 Task: Check the safety & property of Orderville, Utah, US.
Action: Mouse moved to (878, 139)
Screenshot: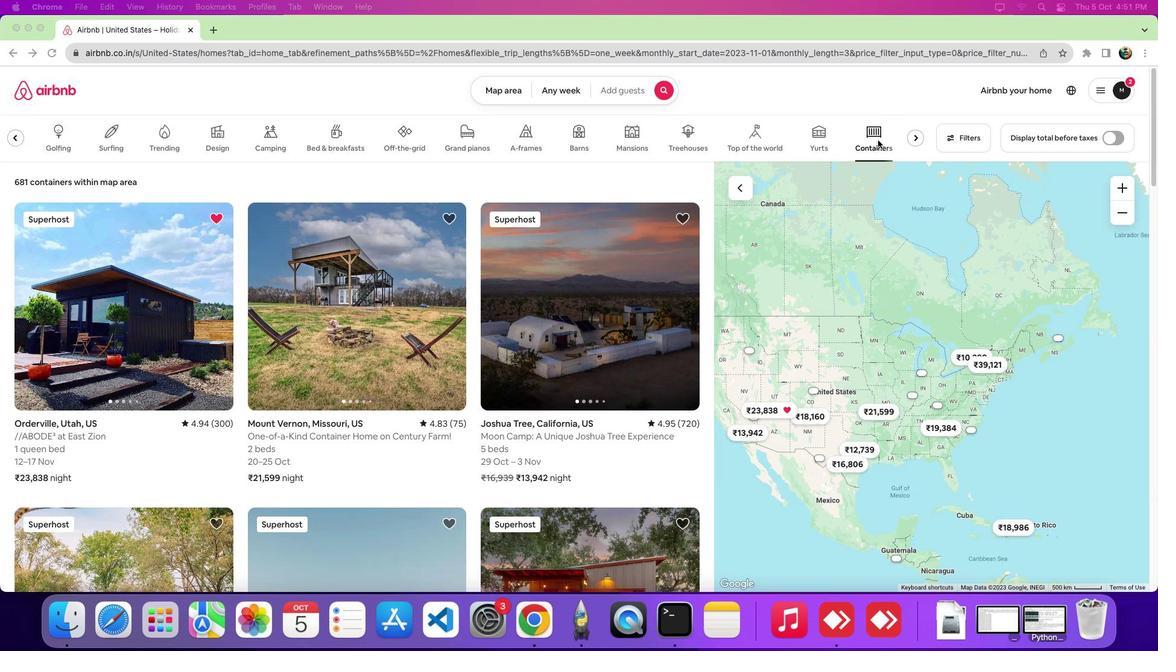 
Action: Mouse pressed left at (878, 139)
Screenshot: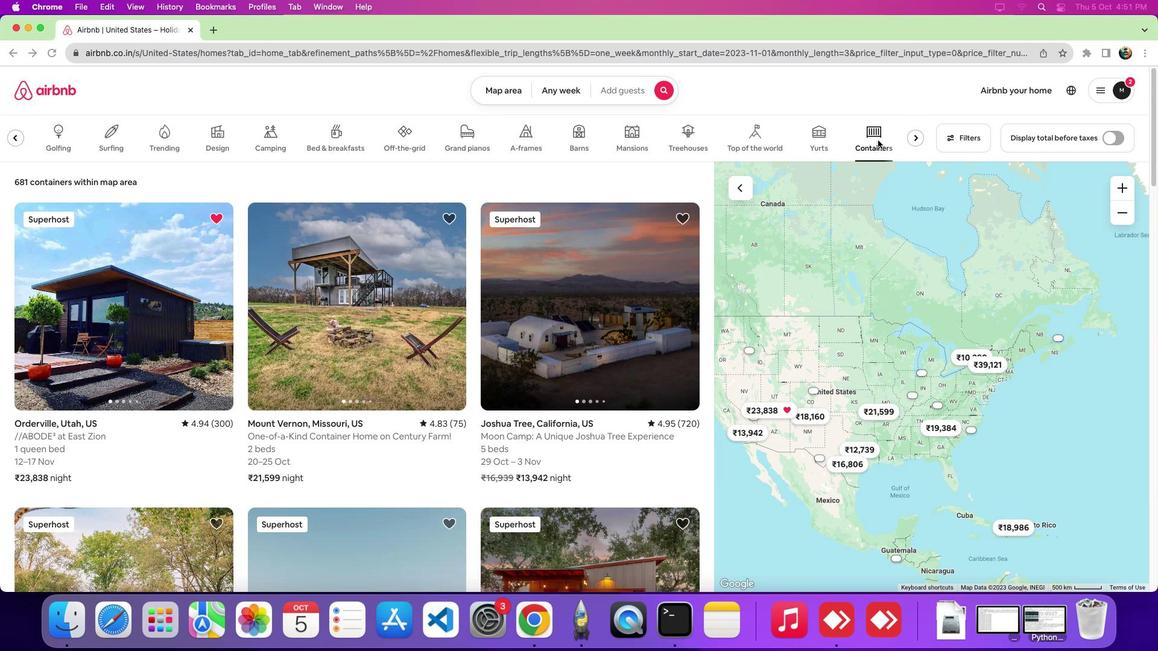 
Action: Mouse moved to (94, 355)
Screenshot: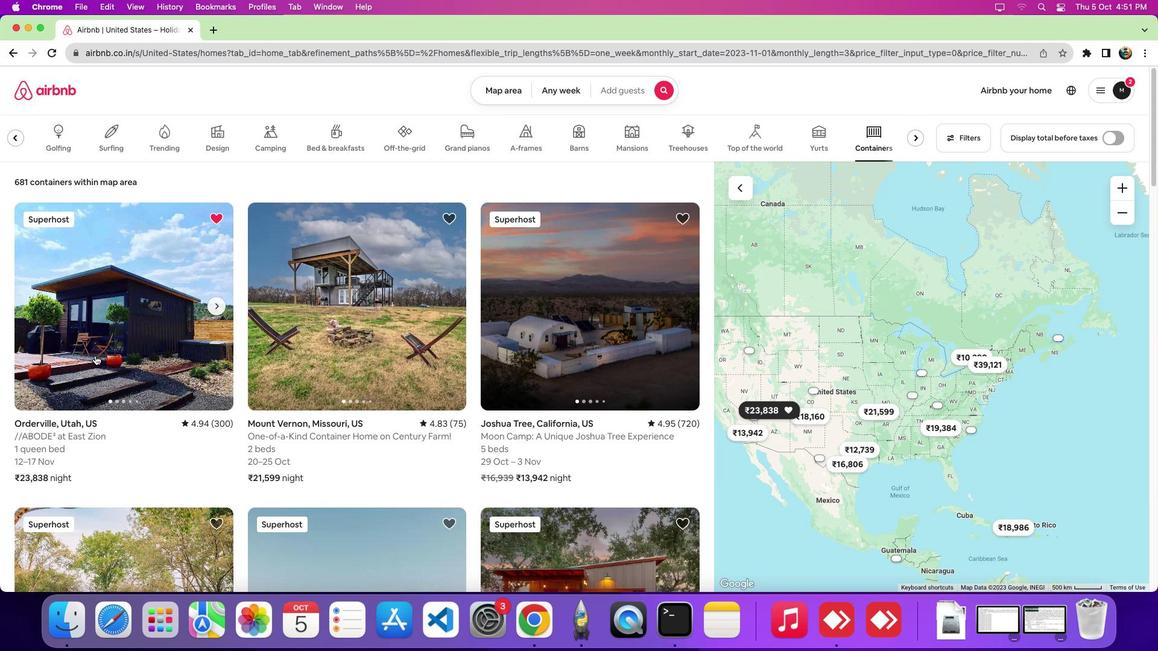 
Action: Mouse pressed left at (94, 355)
Screenshot: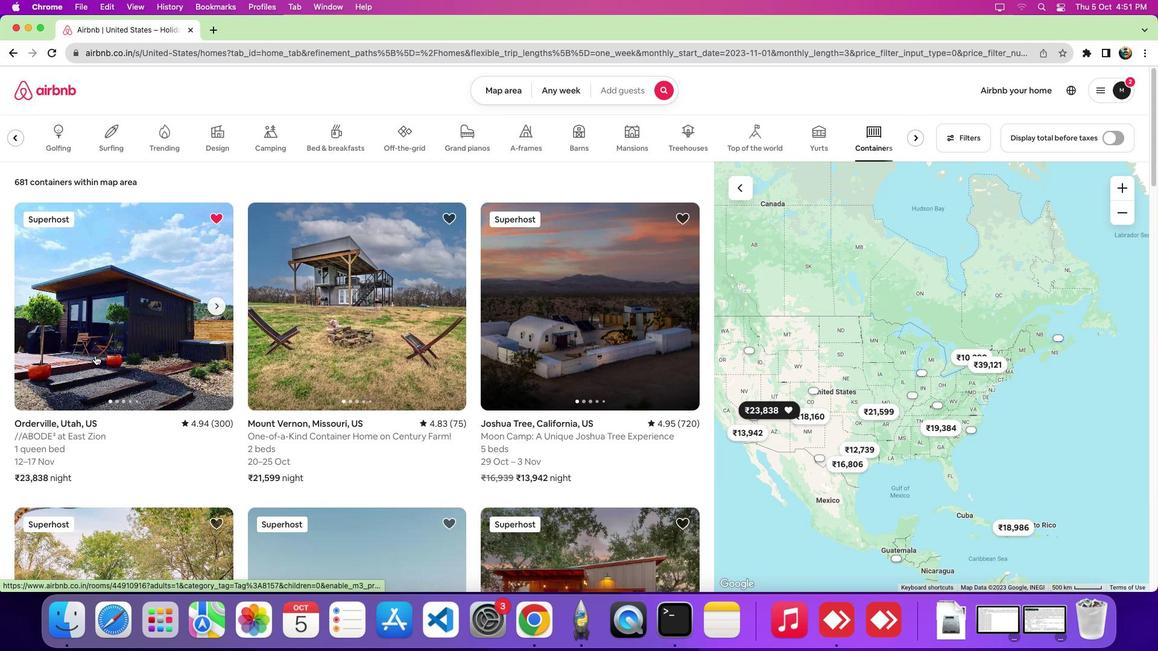 
Action: Mouse moved to (678, 408)
Screenshot: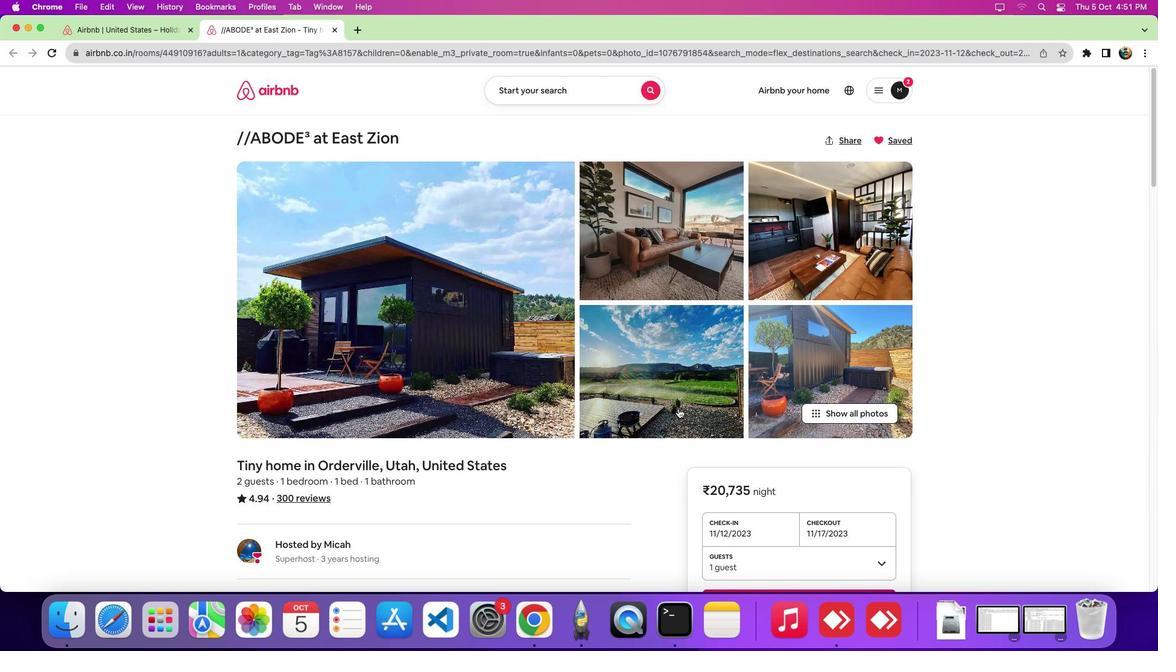 
Action: Mouse scrolled (678, 408) with delta (0, 0)
Screenshot: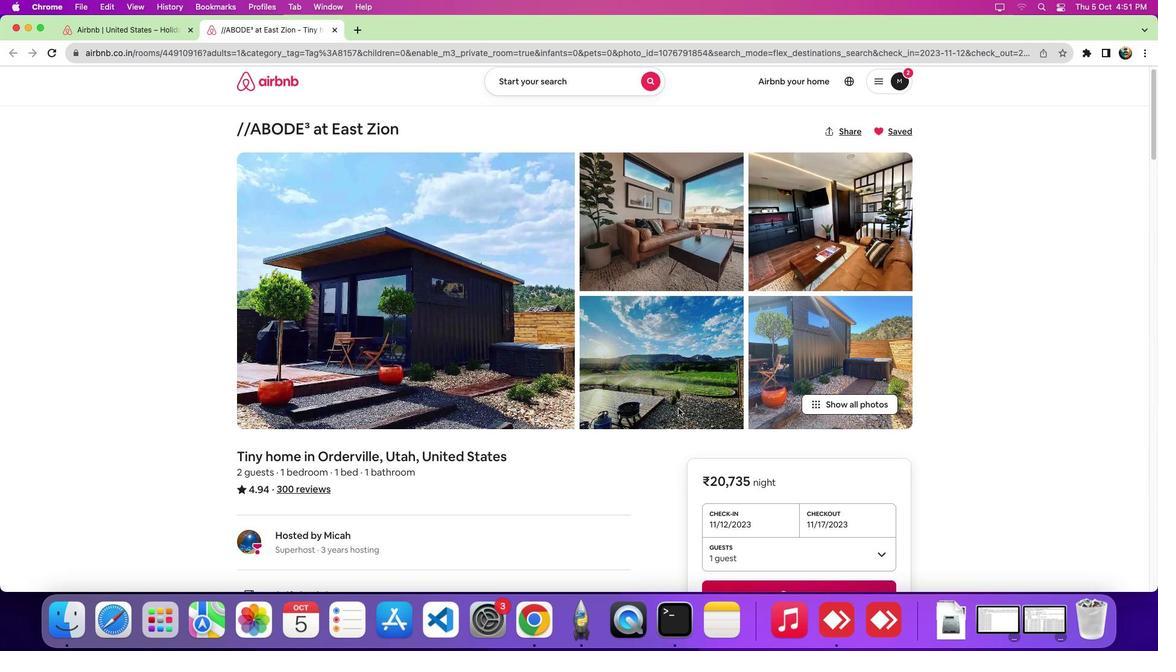 
Action: Mouse scrolled (678, 408) with delta (0, 0)
Screenshot: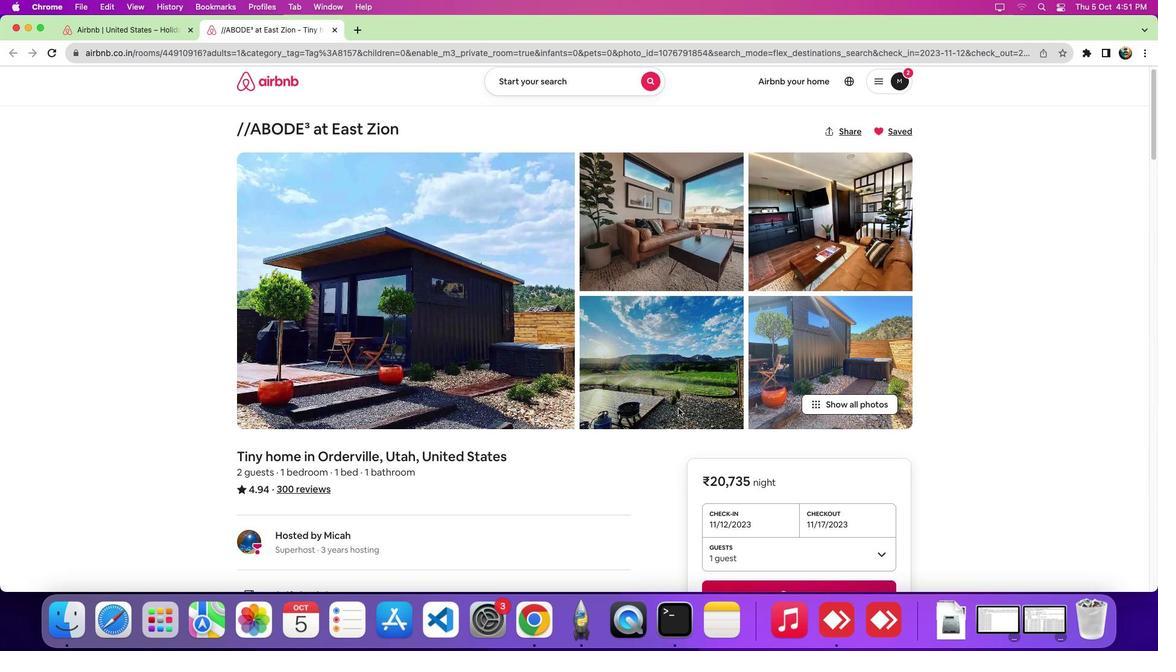 
Action: Mouse scrolled (678, 408) with delta (0, -5)
Screenshot: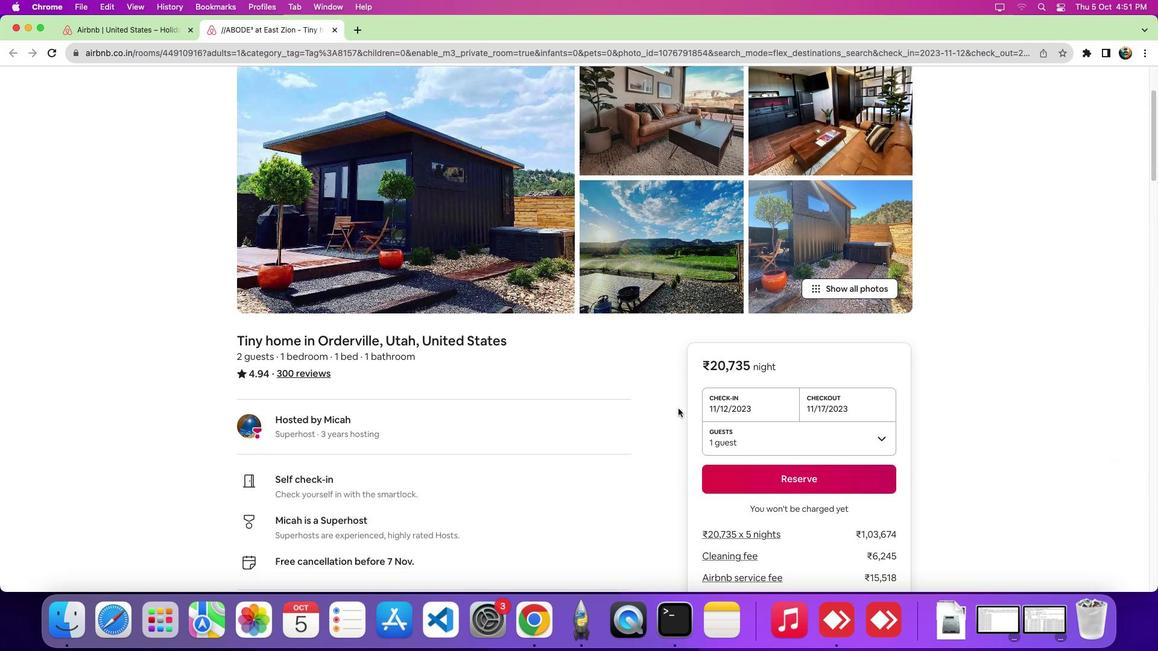 
Action: Mouse scrolled (678, 408) with delta (0, -7)
Screenshot: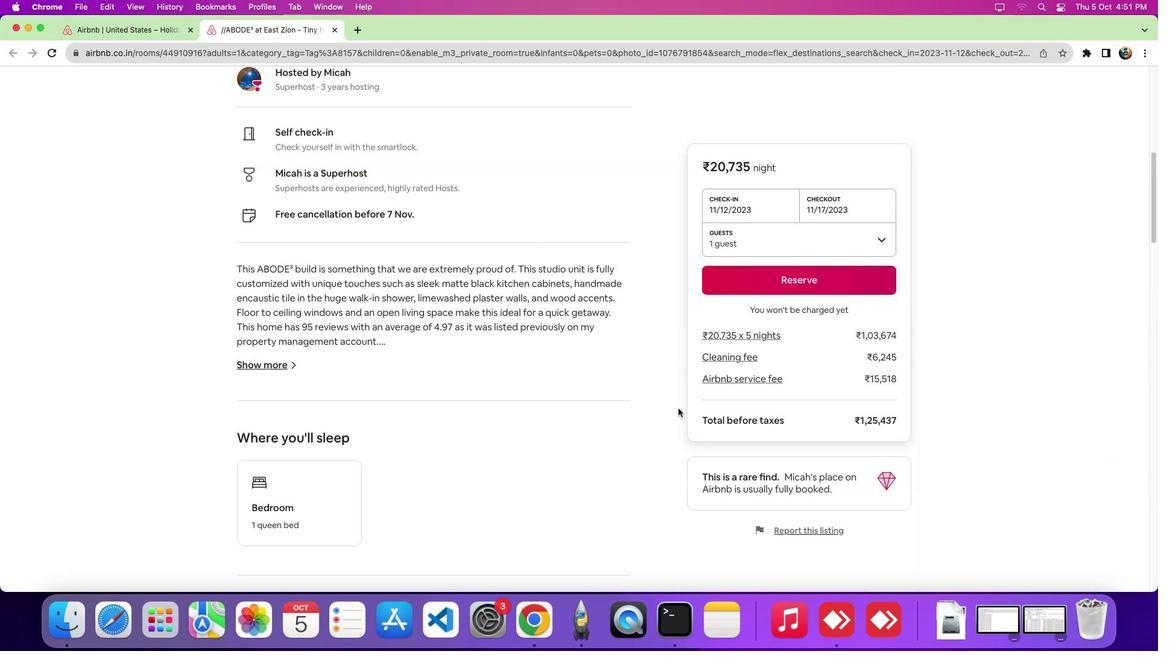 
Action: Mouse scrolled (678, 408) with delta (0, -9)
Screenshot: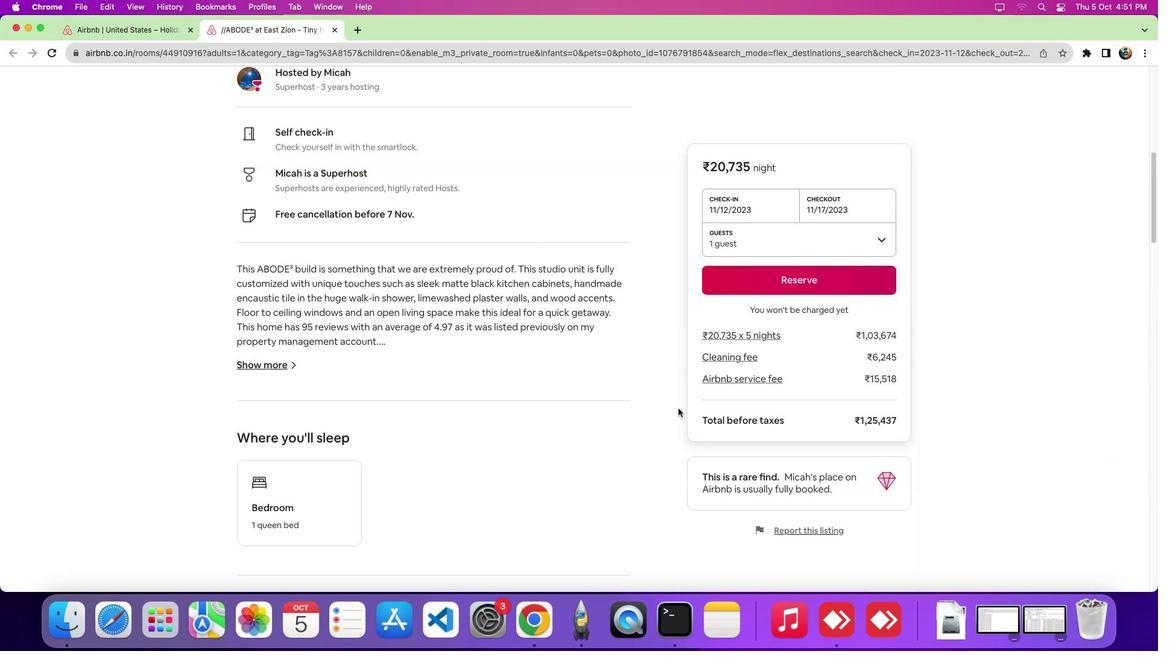 
Action: Mouse moved to (1151, 252)
Screenshot: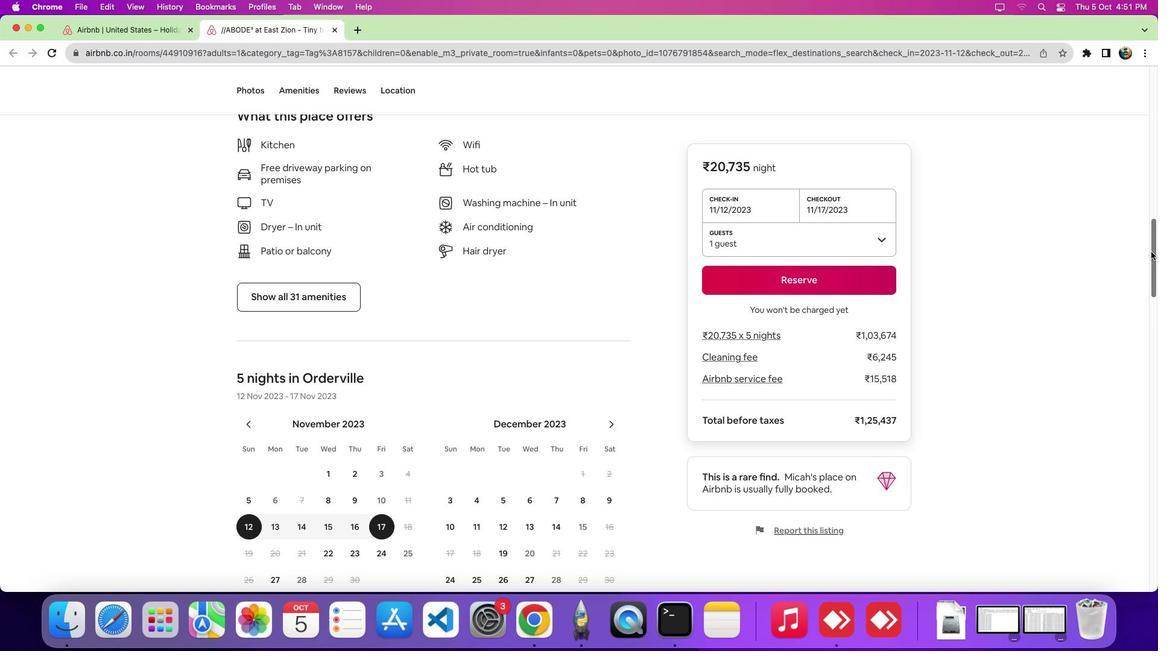 
Action: Mouse pressed left at (1151, 252)
Screenshot: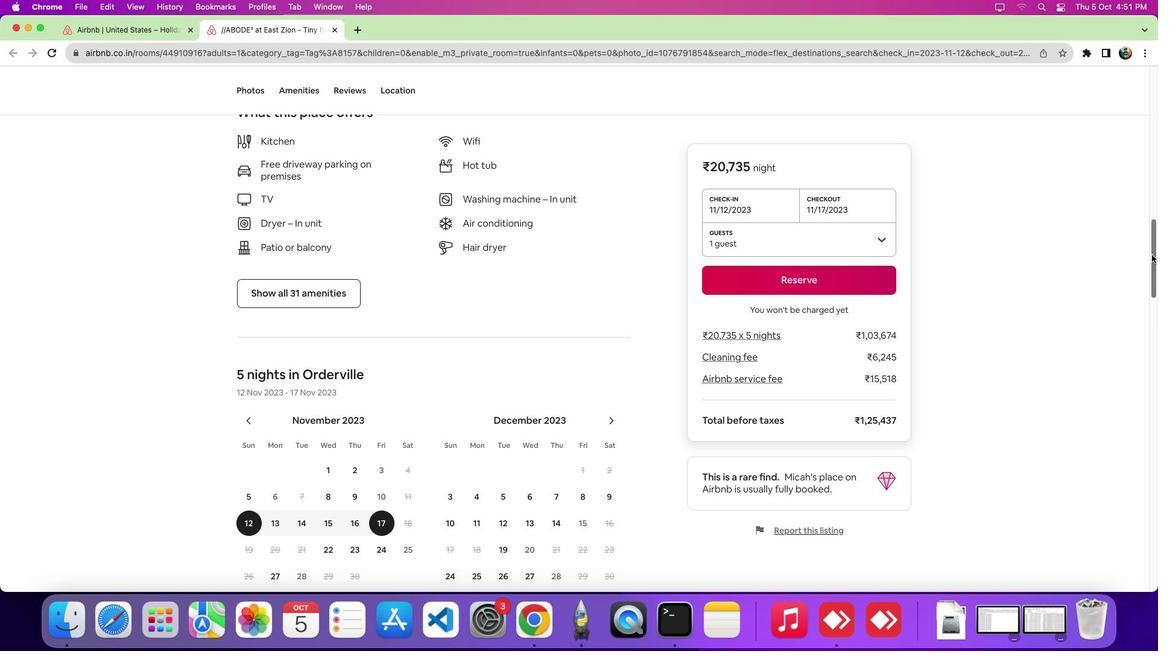 
Action: Mouse moved to (503, 509)
Screenshot: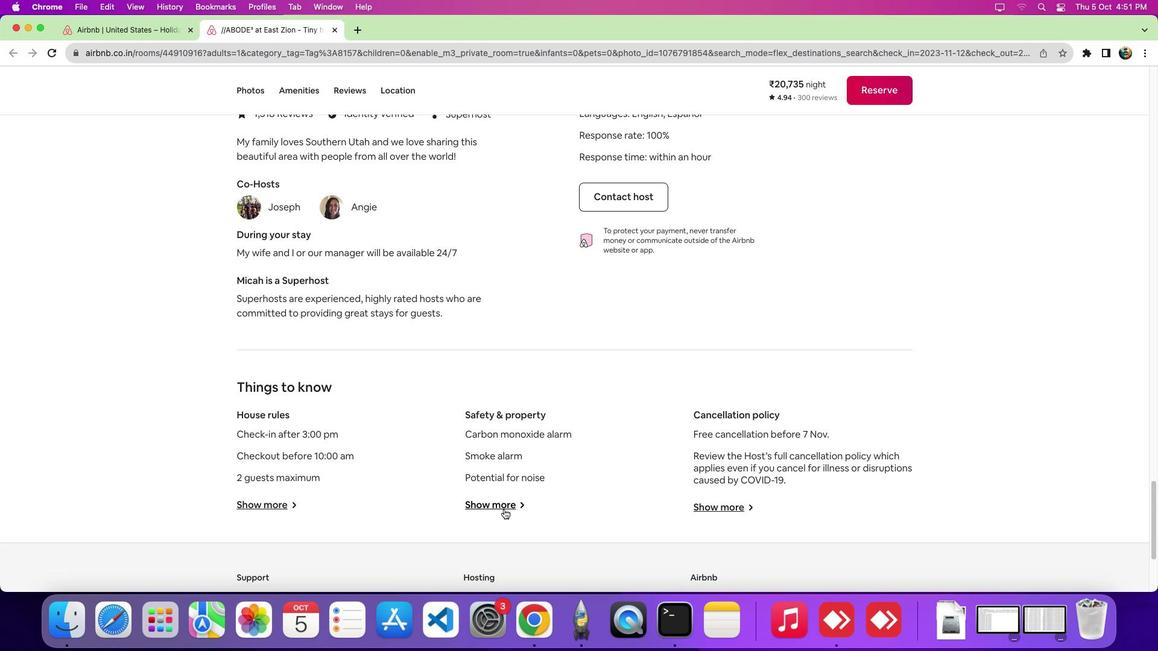 
Action: Mouse pressed left at (503, 509)
Screenshot: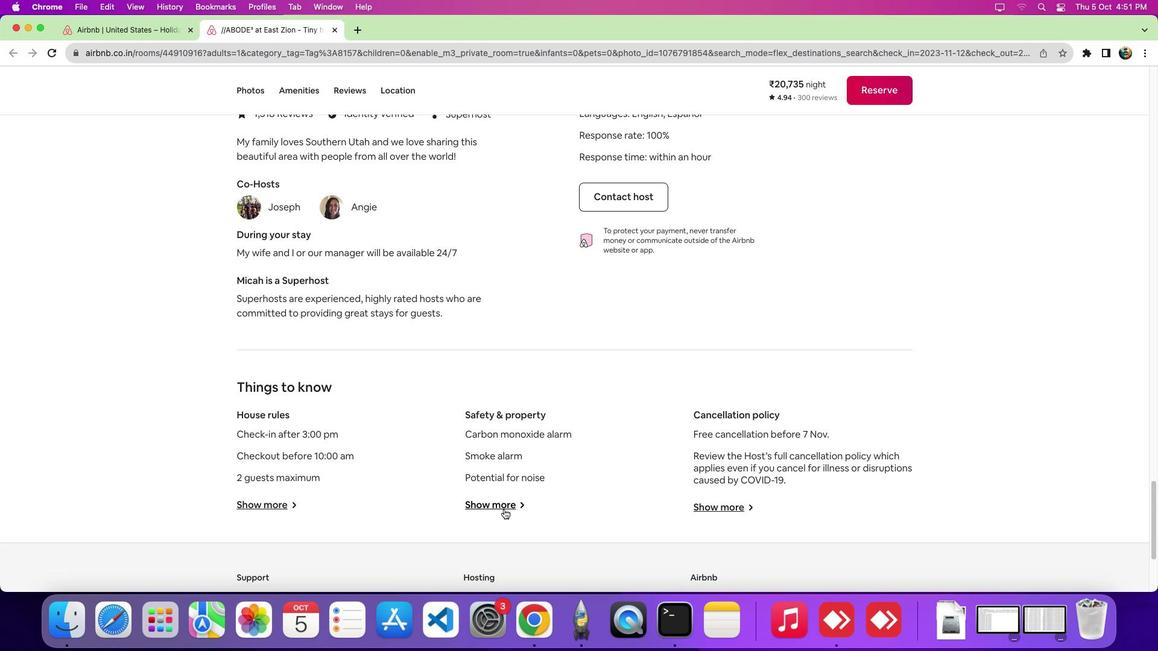 
Action: Mouse moved to (581, 348)
Screenshot: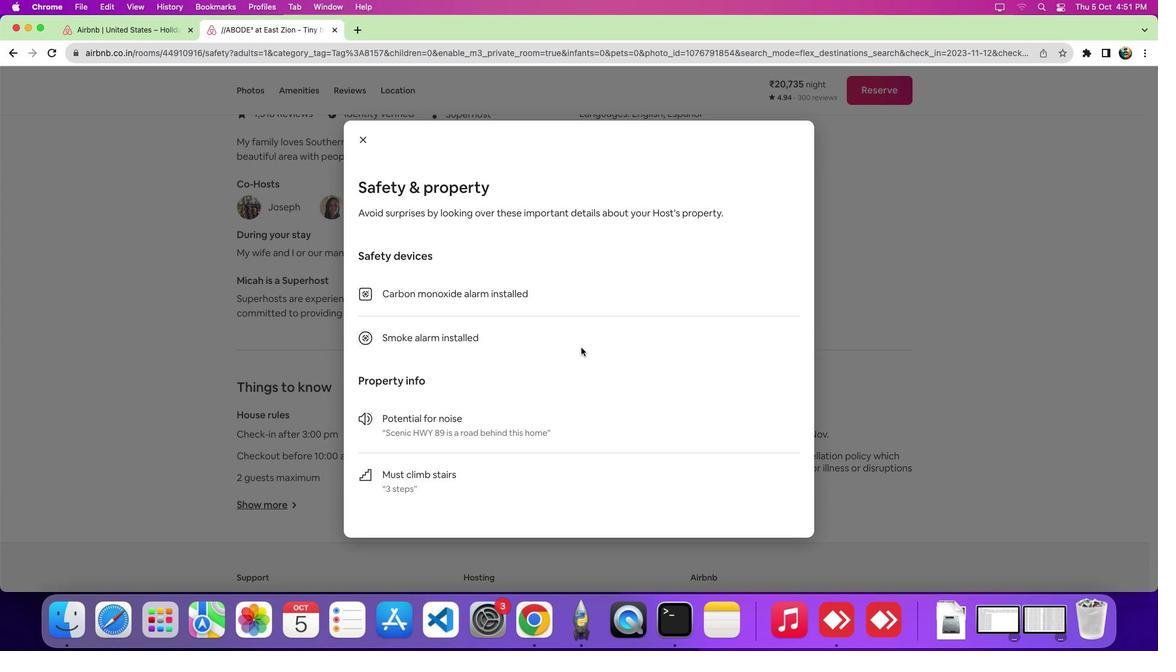 
